 Task: Assign in the project WhiteCap the issue 'Develop a new tool for automated testing of machine learning models for predictive maintenance' to the sprint 'Warp Drive'.
Action: Mouse moved to (1159, 262)
Screenshot: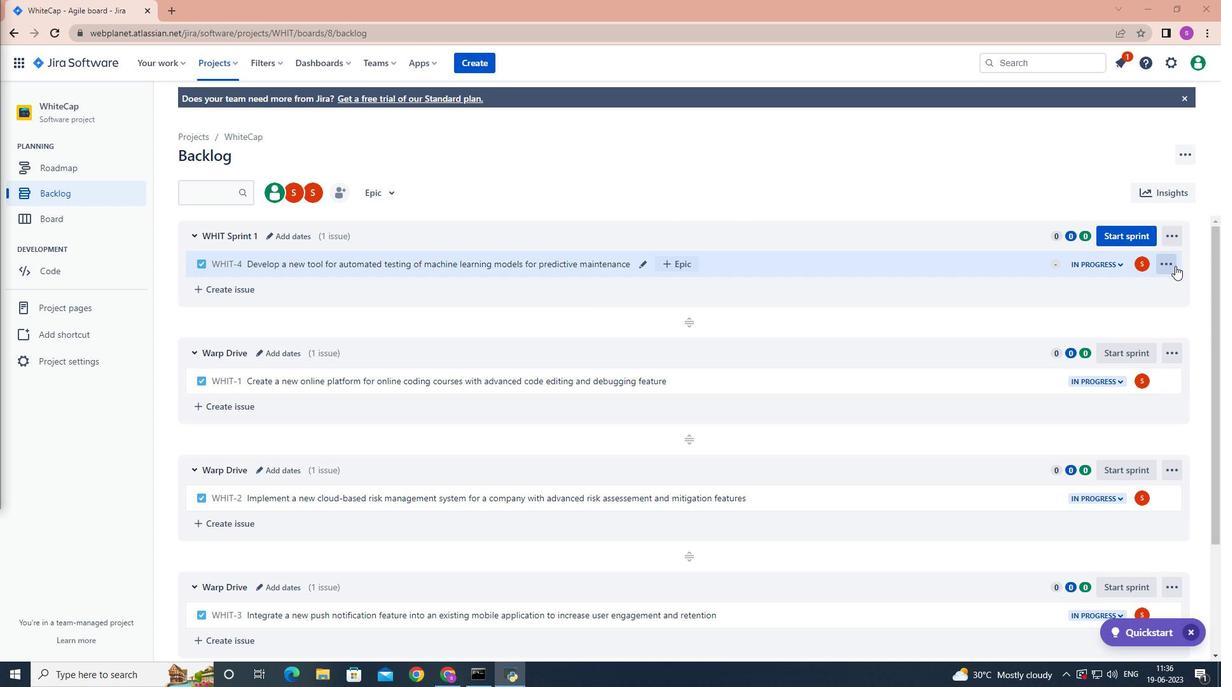 
Action: Mouse pressed left at (1159, 262)
Screenshot: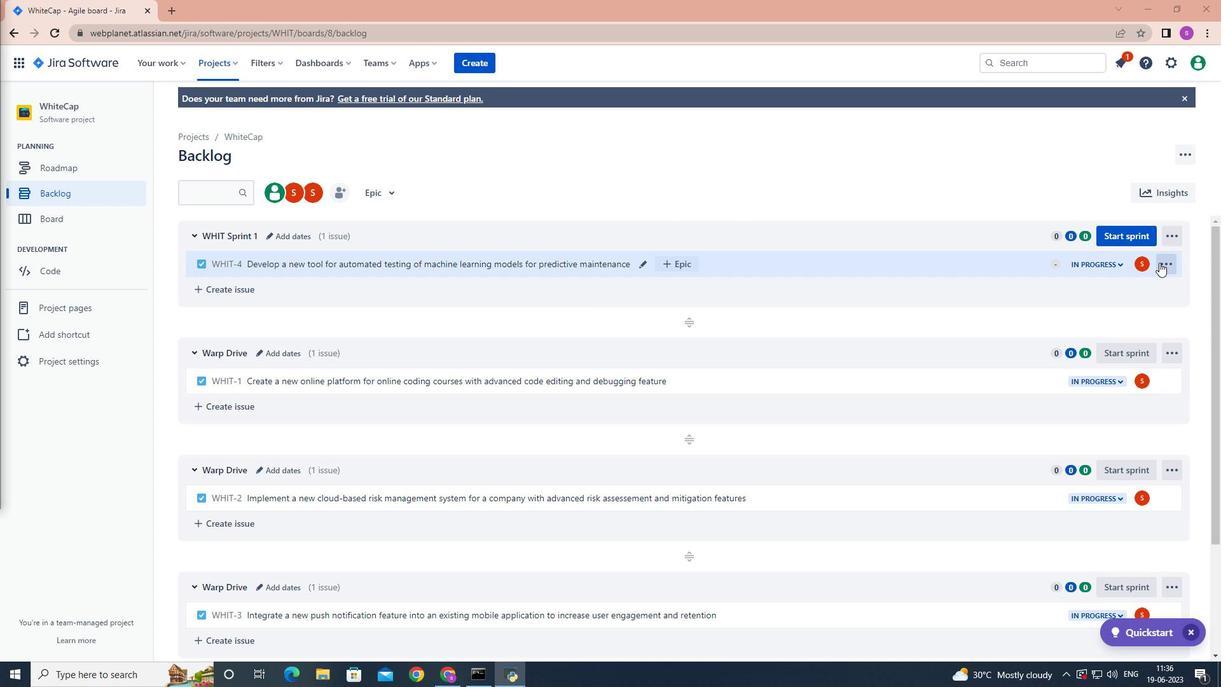 
Action: Mouse moved to (1146, 448)
Screenshot: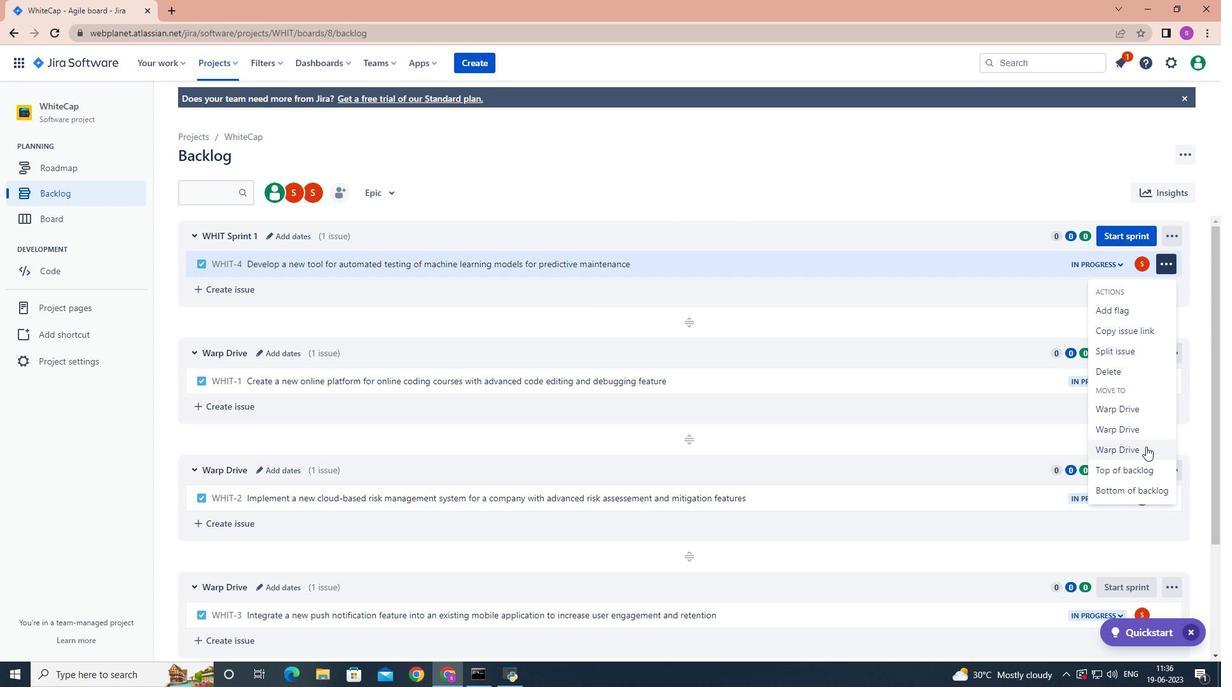 
Action: Mouse pressed left at (1146, 448)
Screenshot: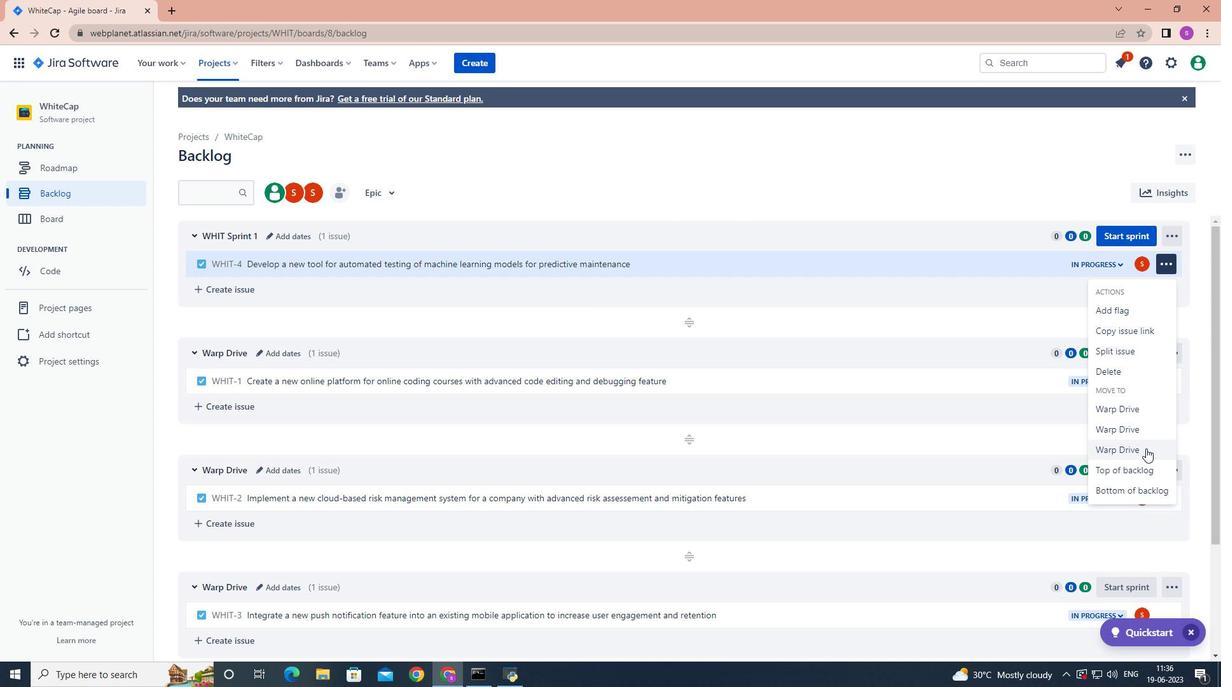 
Action: Mouse moved to (777, 153)
Screenshot: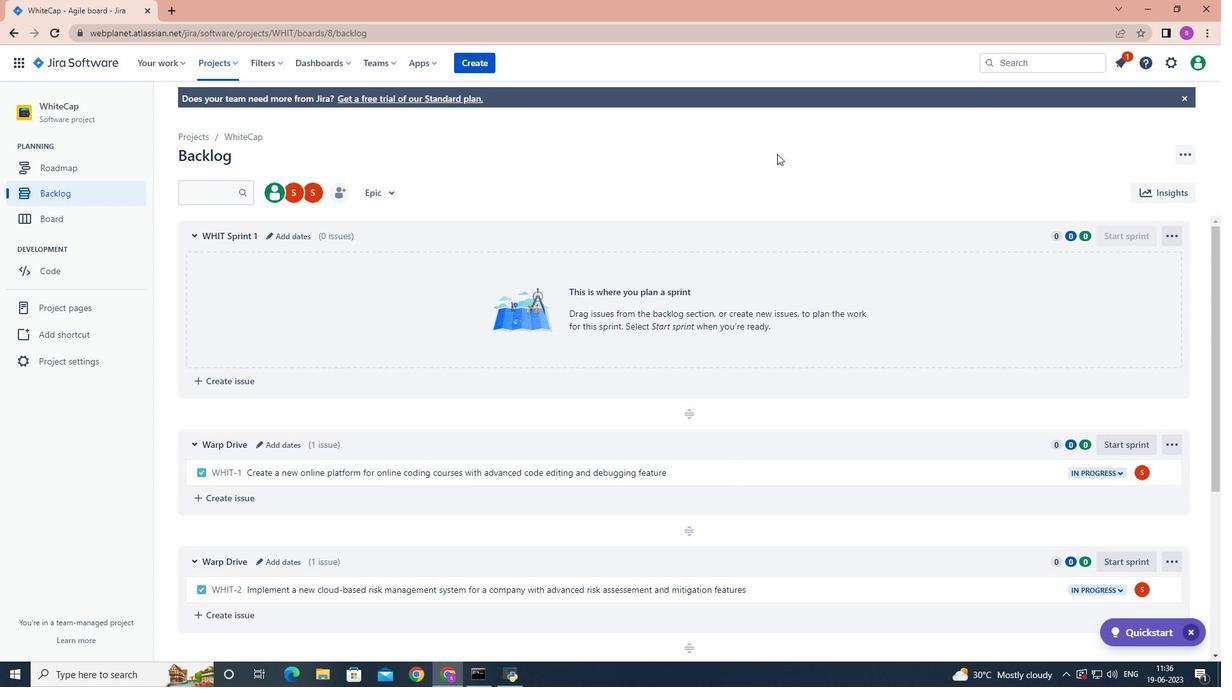 
